 Task: Create an event encompassing a joyous picnic and engaging sports day, fostering unity and teamwork among colleagues at the company-wide health fair on September 27th from 11 AM to 3 PM.
Action: Mouse moved to (85, 277)
Screenshot: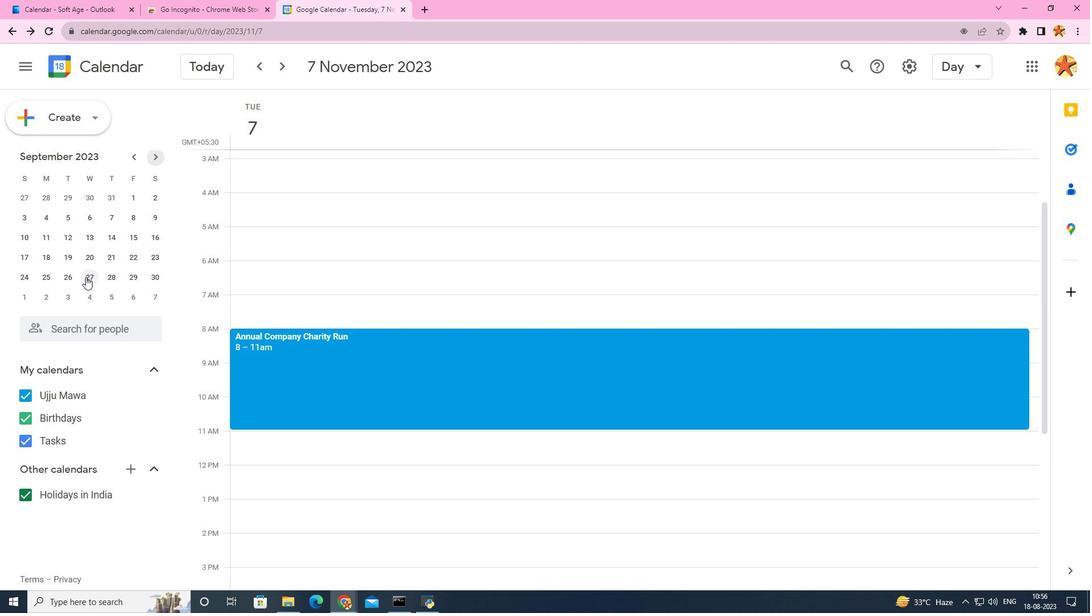 
Action: Mouse pressed left at (85, 277)
Screenshot: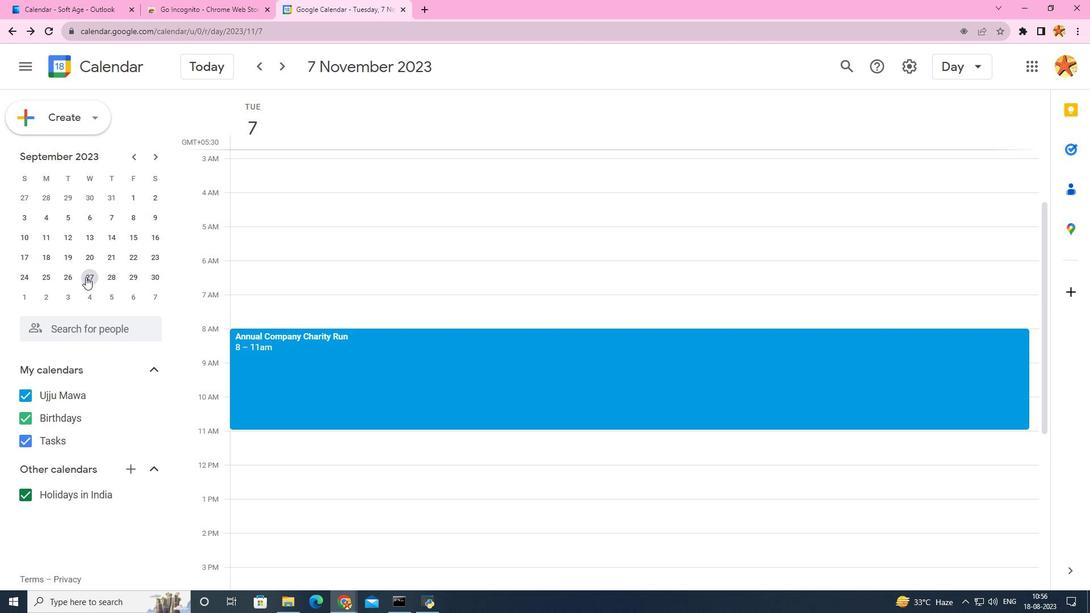 
Action: Mouse moved to (253, 330)
Screenshot: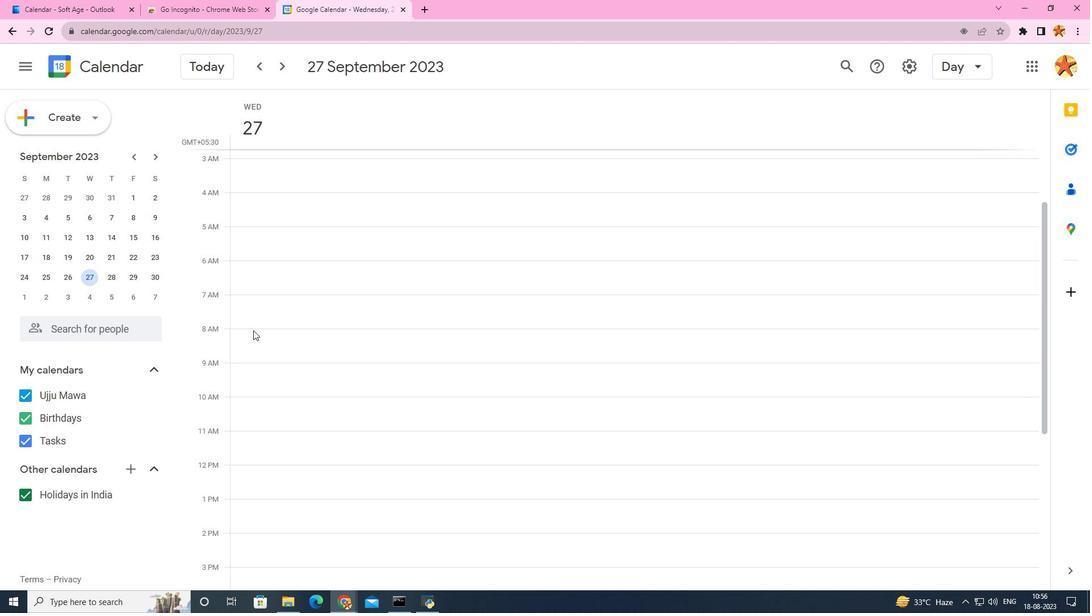 
Action: Mouse scrolled (253, 330) with delta (0, 0)
Screenshot: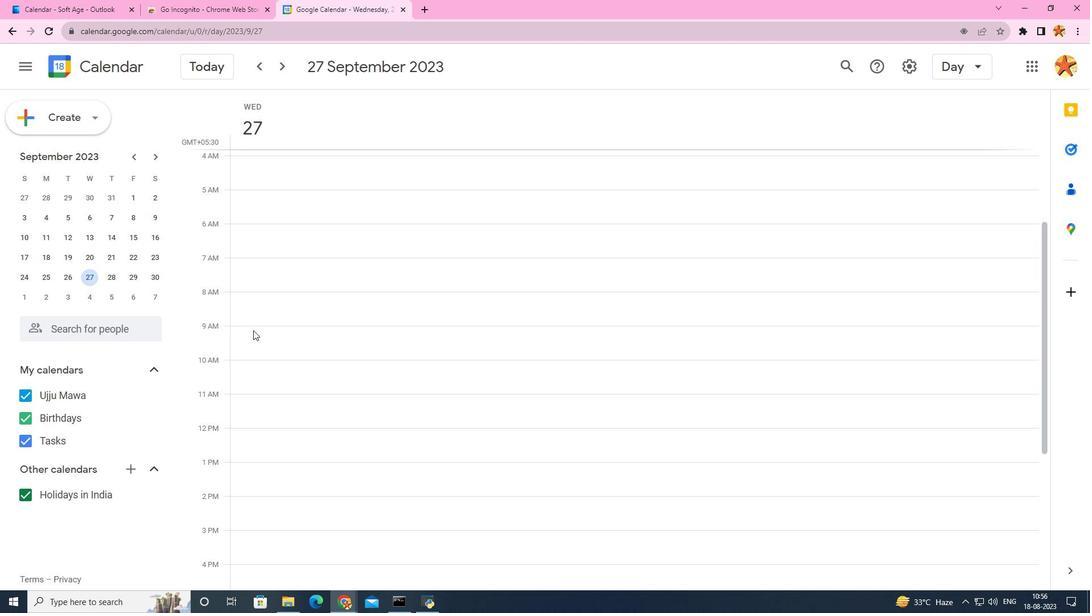 
Action: Mouse moved to (238, 382)
Screenshot: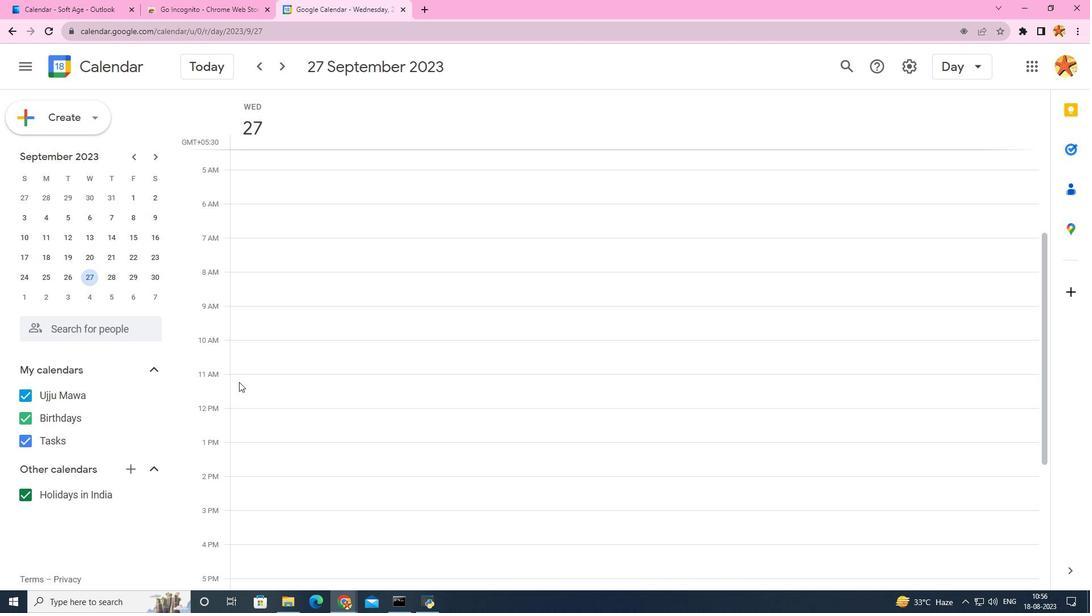 
Action: Mouse pressed left at (238, 382)
Screenshot: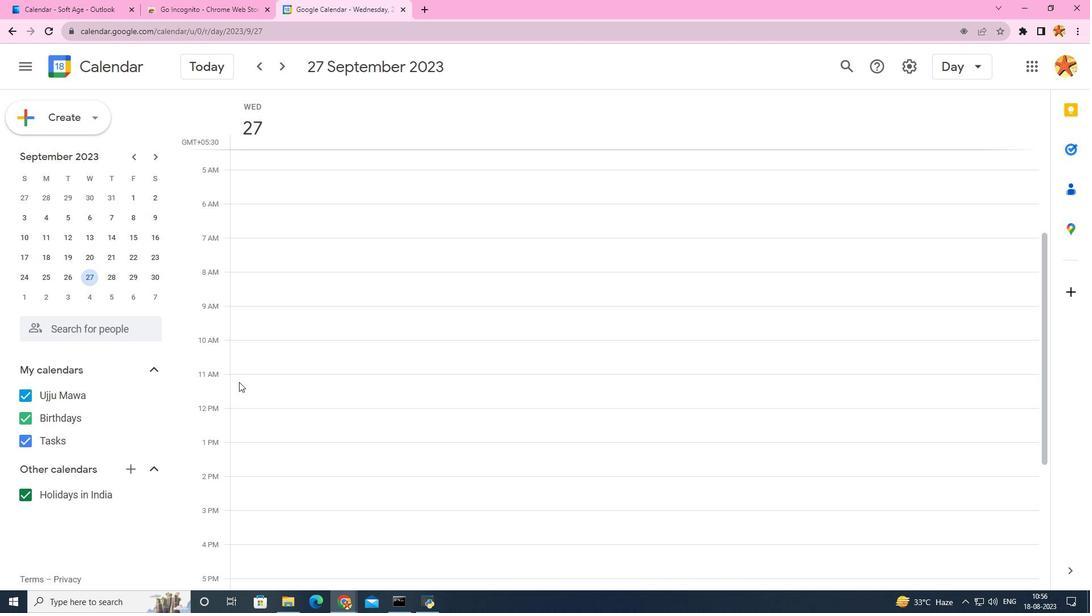 
Action: Mouse moved to (708, 257)
Screenshot: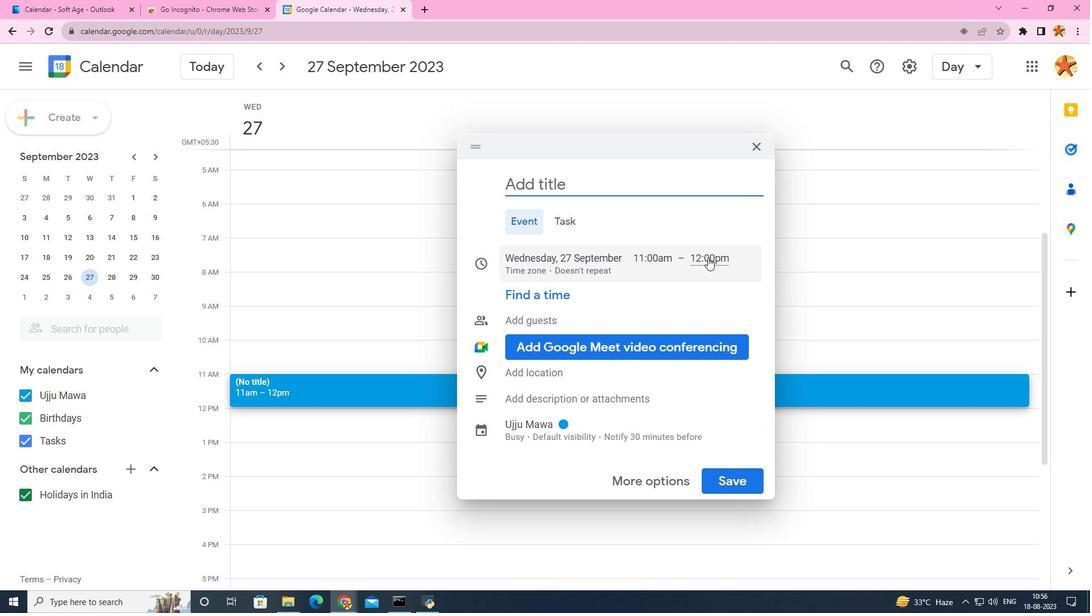
Action: Mouse pressed left at (708, 257)
Screenshot: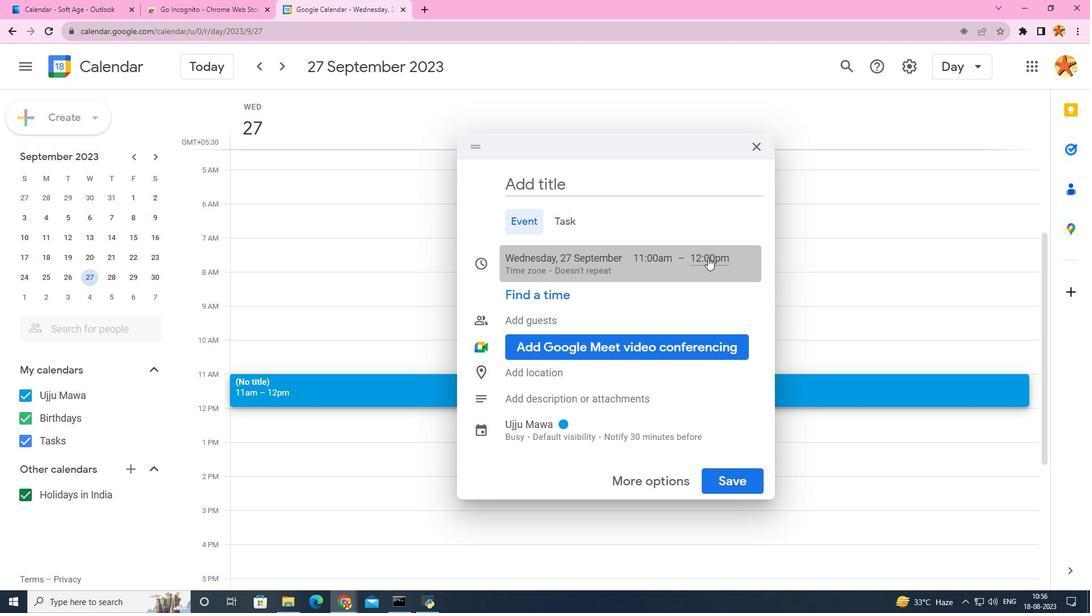 
Action: Mouse moved to (674, 401)
Screenshot: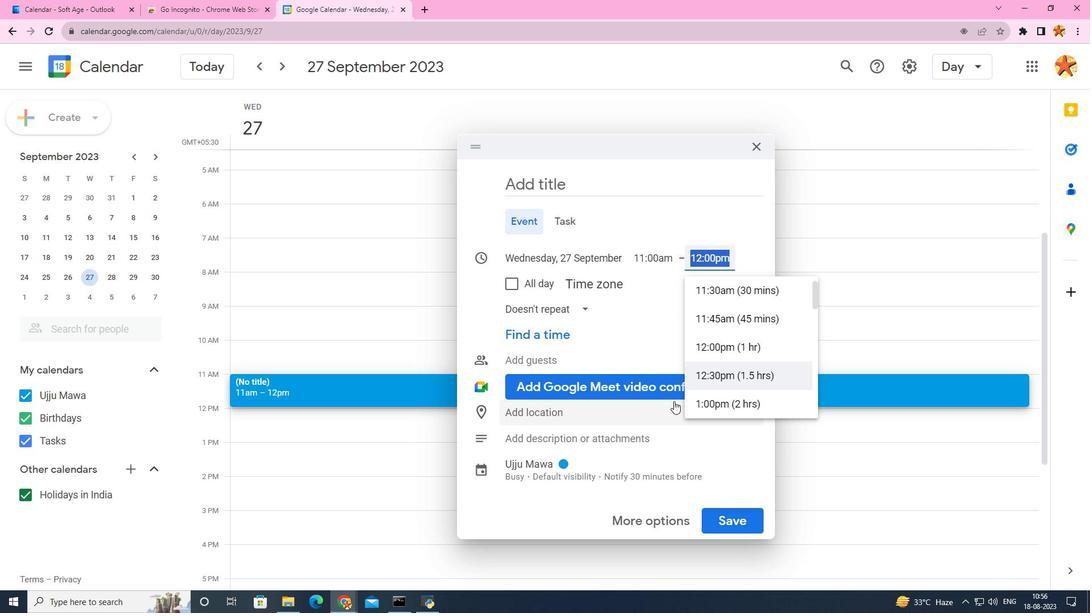 
Action: Mouse scrolled (674, 401) with delta (0, 0)
Screenshot: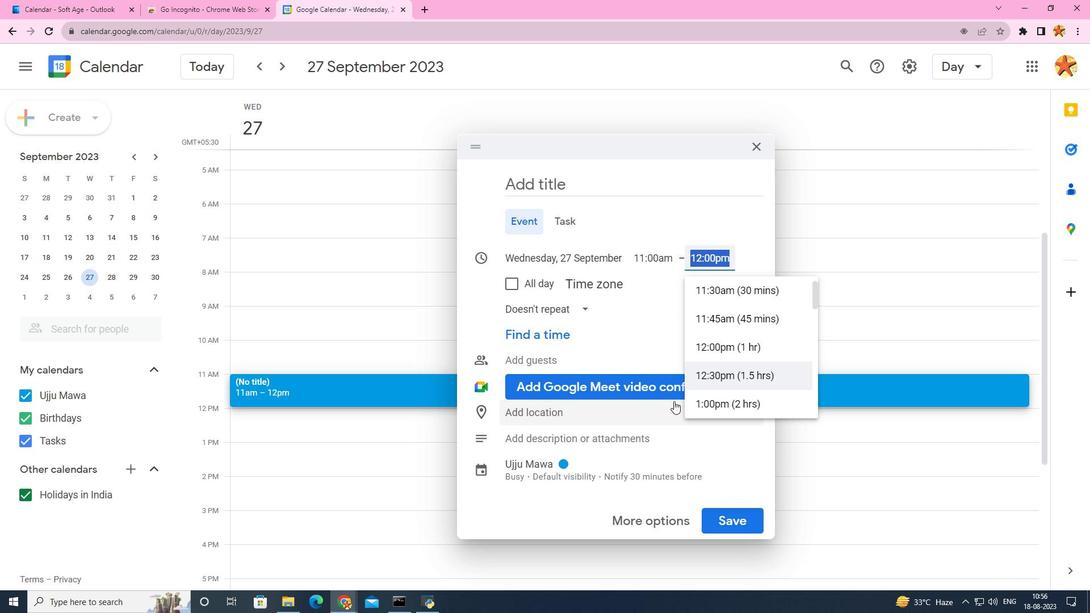 
Action: Mouse scrolled (674, 401) with delta (0, 0)
Screenshot: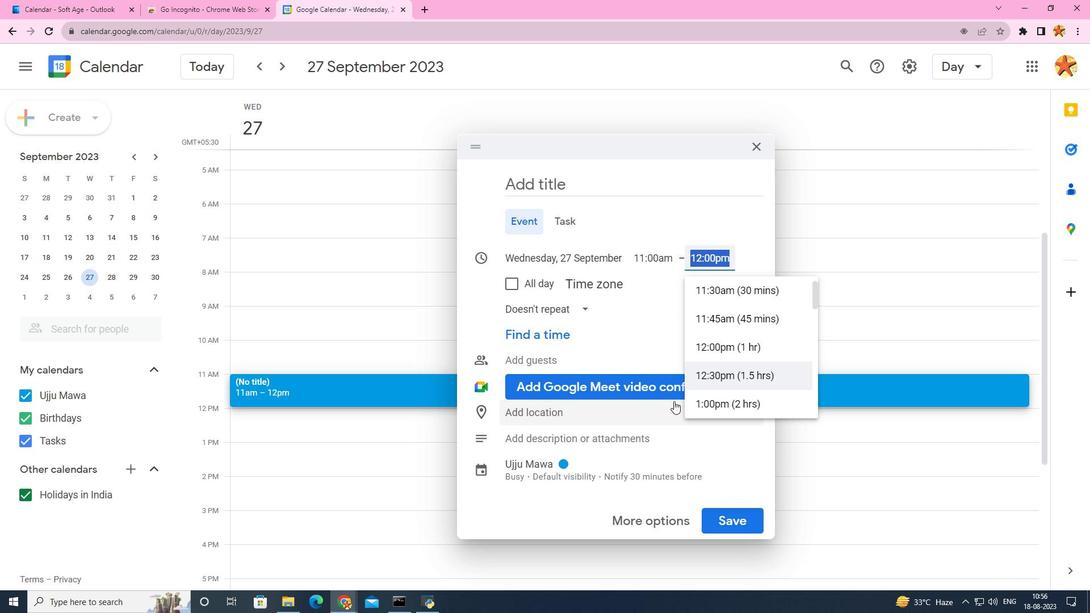 
Action: Mouse moved to (728, 390)
Screenshot: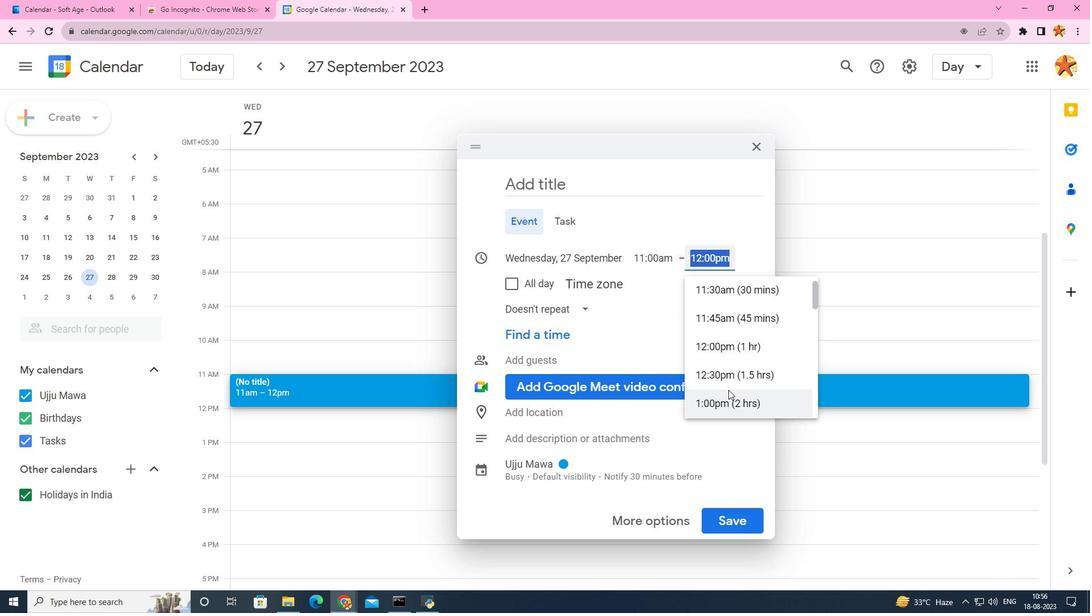 
Action: Mouse scrolled (728, 389) with delta (0, 0)
Screenshot: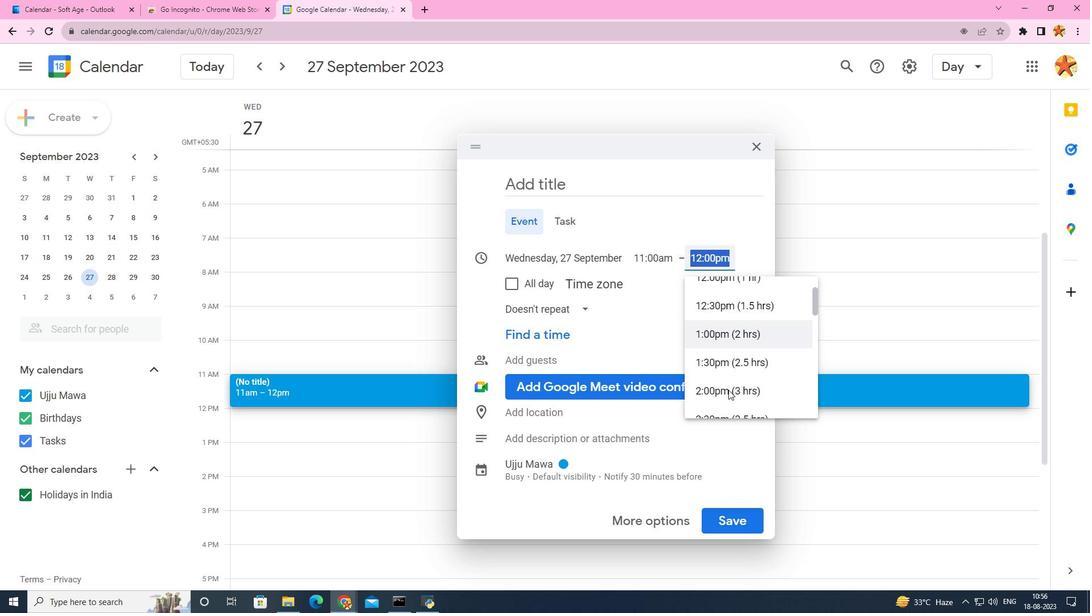 
Action: Mouse scrolled (728, 389) with delta (0, 0)
Screenshot: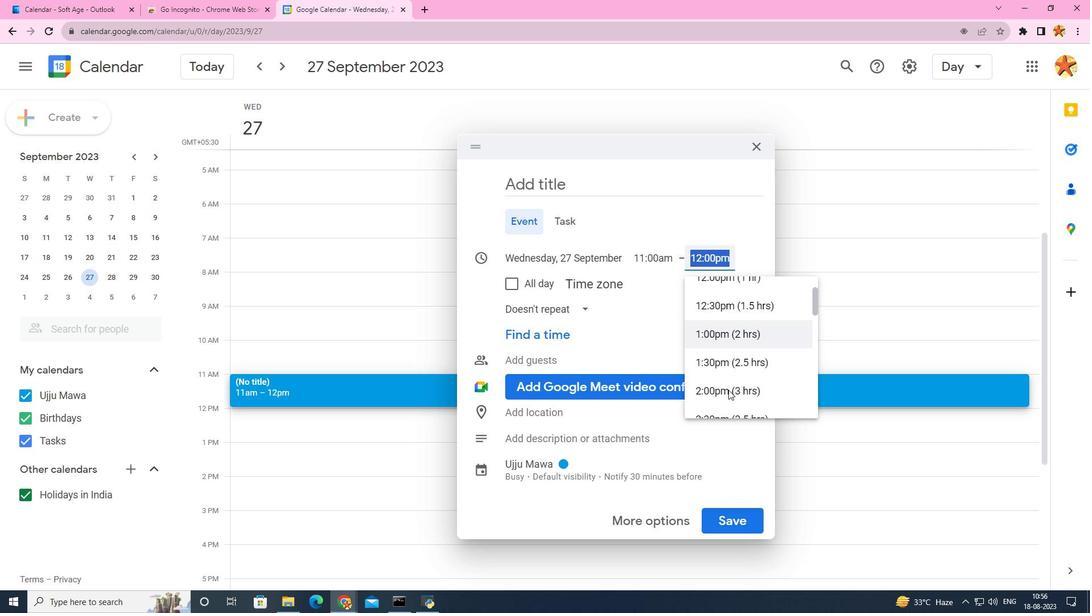 
Action: Mouse scrolled (728, 389) with delta (0, 0)
Screenshot: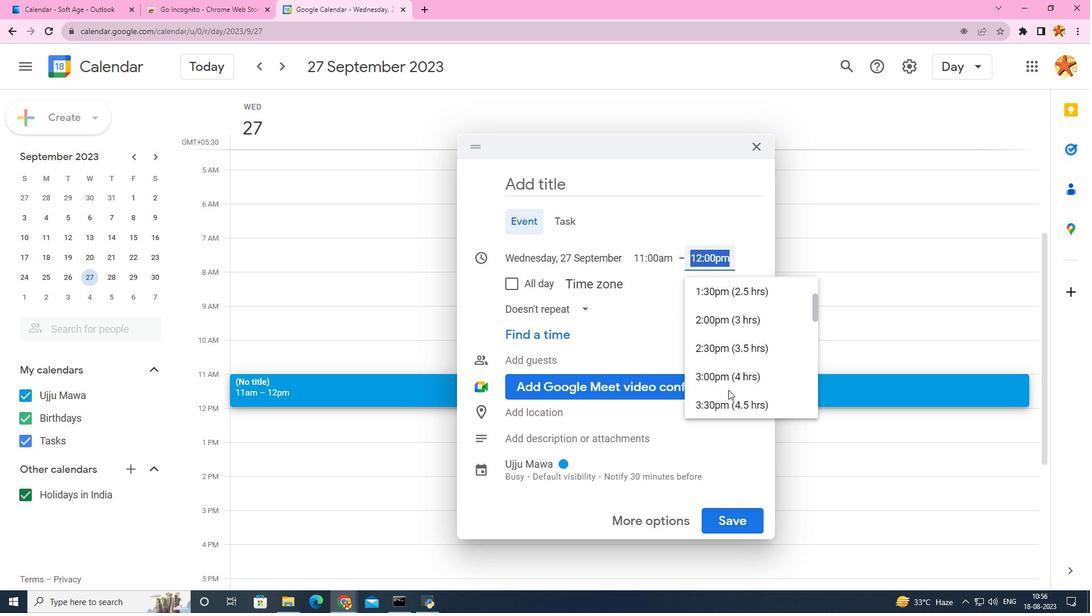 
Action: Mouse moved to (749, 342)
Screenshot: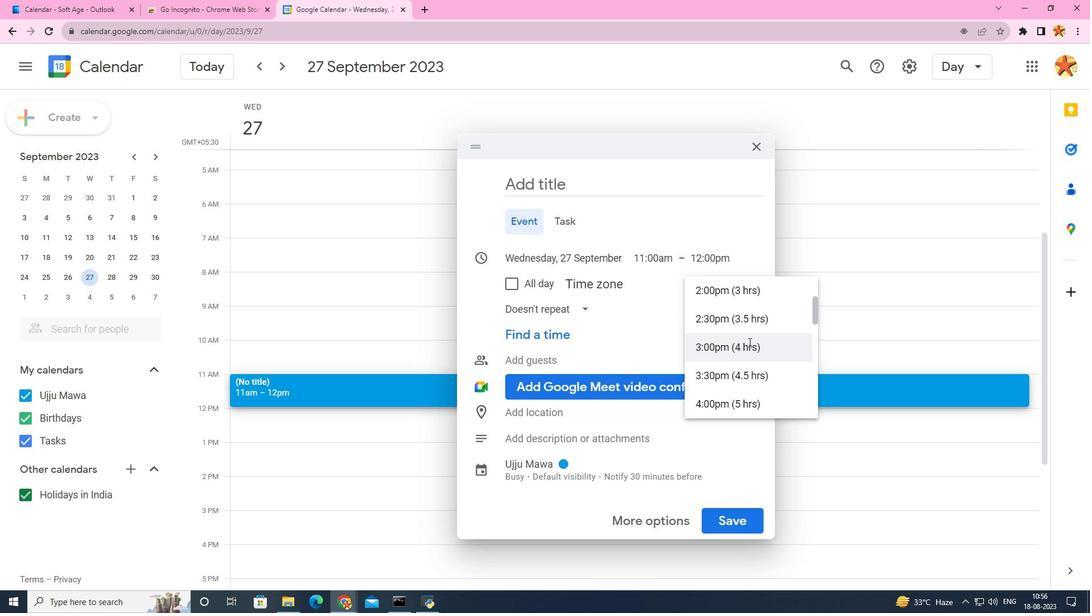 
Action: Mouse pressed left at (749, 342)
Screenshot: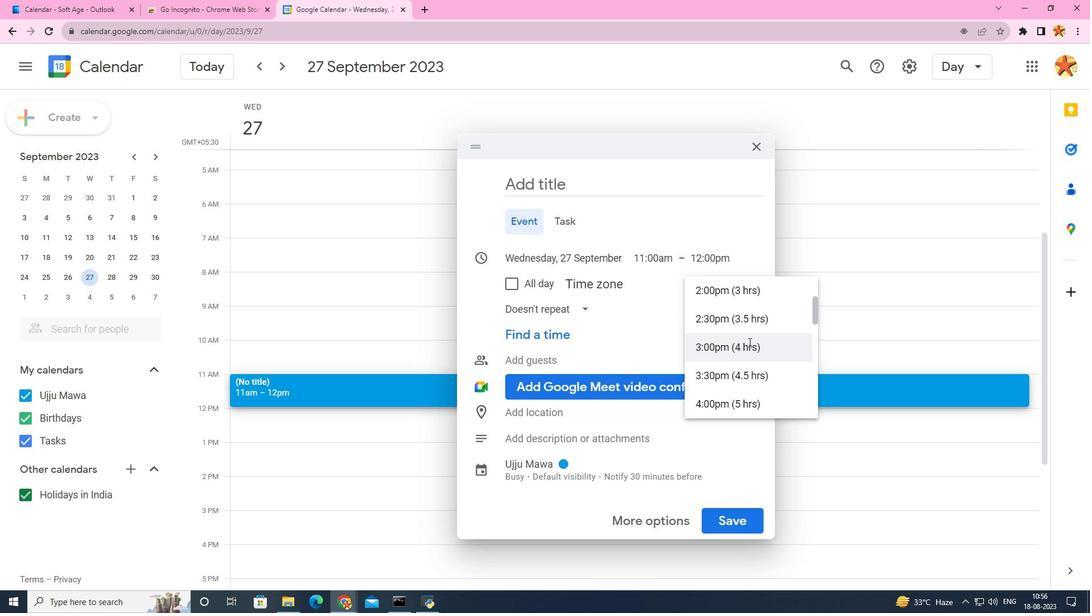 
Action: Mouse moved to (568, 191)
Screenshot: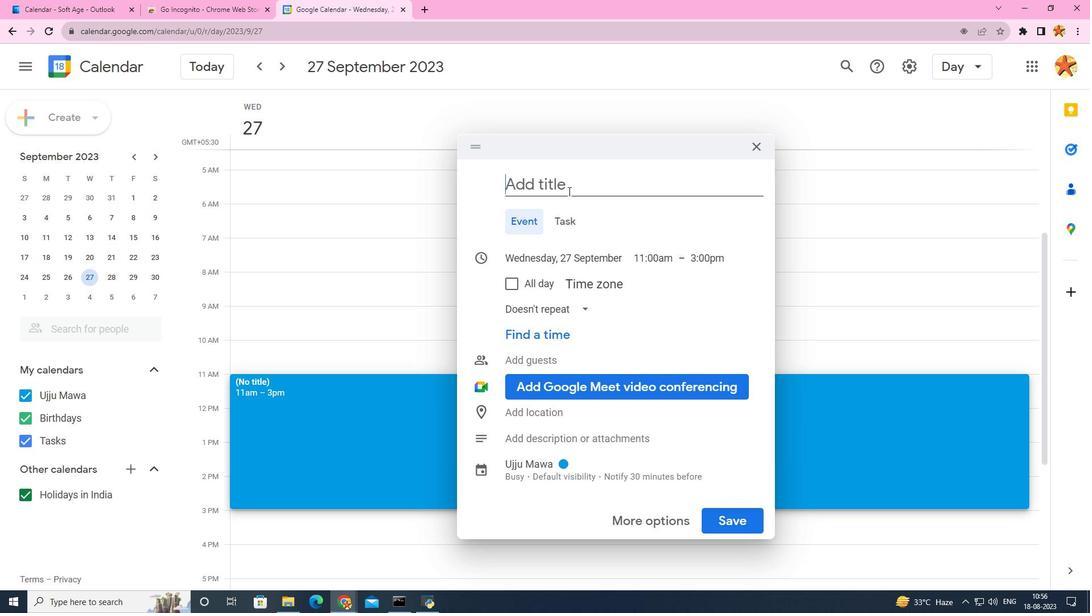 
Action: Mouse pressed left at (568, 191)
Screenshot: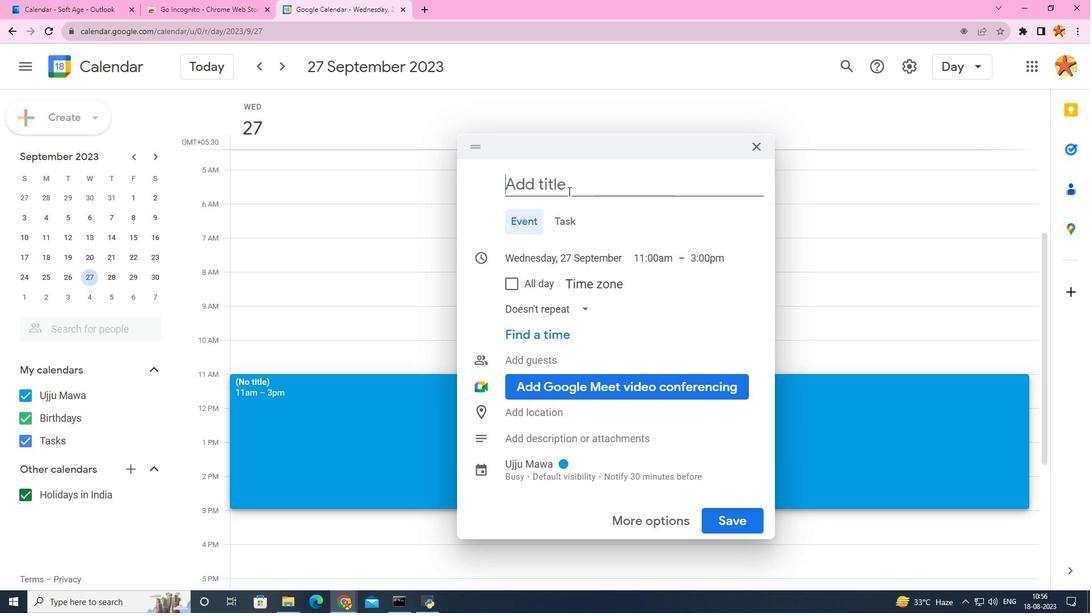 
Action: Mouse moved to (568, 191)
Screenshot: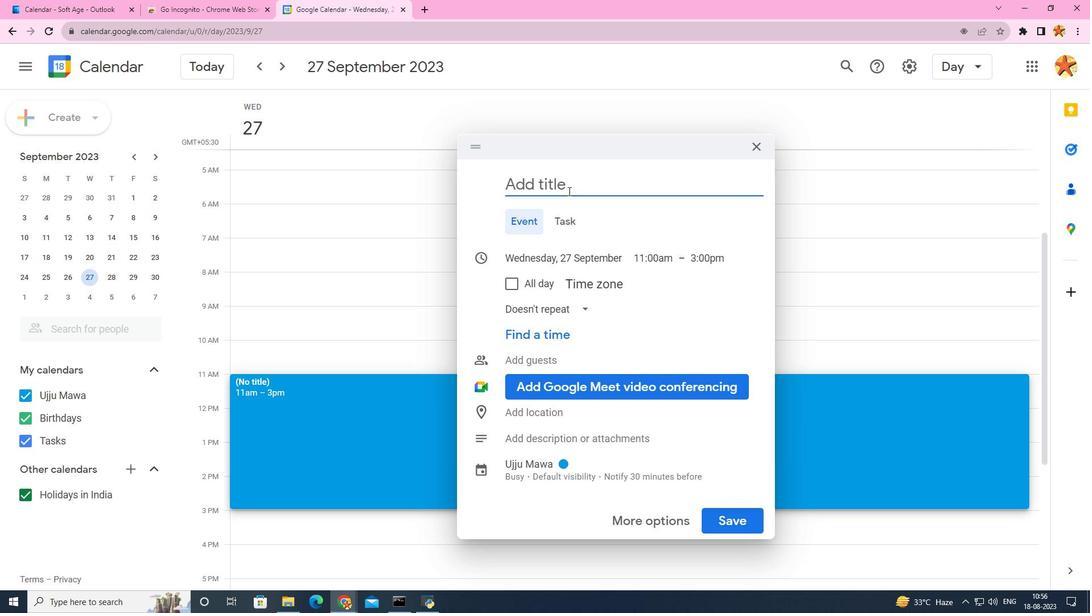 
Action: Key pressed <Key.caps_lock>P<Key.caps_lock>icnic<Key.space><Key.backspace><Key.backspace><Key.backspace><Key.backspace><Key.backspace><Key.backspace><Key.backspace><Key.backspace><Key.backspace><Key.backspace><Key.backspace><Key.backspace><Key.backspace><Key.backspace><Key.backspace><Key.caps_lock>S<Key.caps_lock>ports<Key.space>day
Screenshot: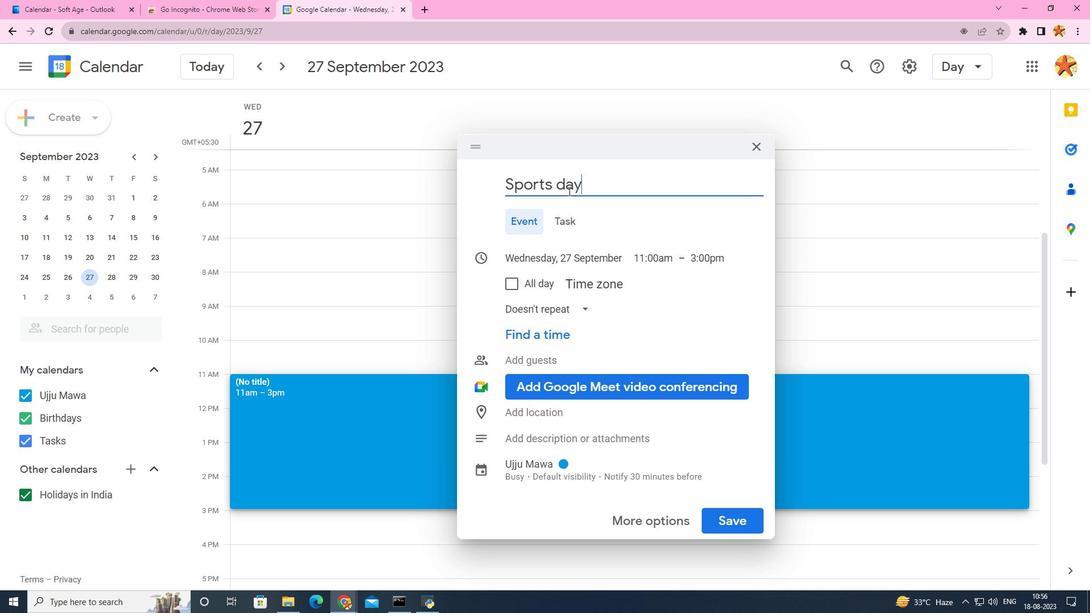 
Action: Mouse moved to (535, 437)
Screenshot: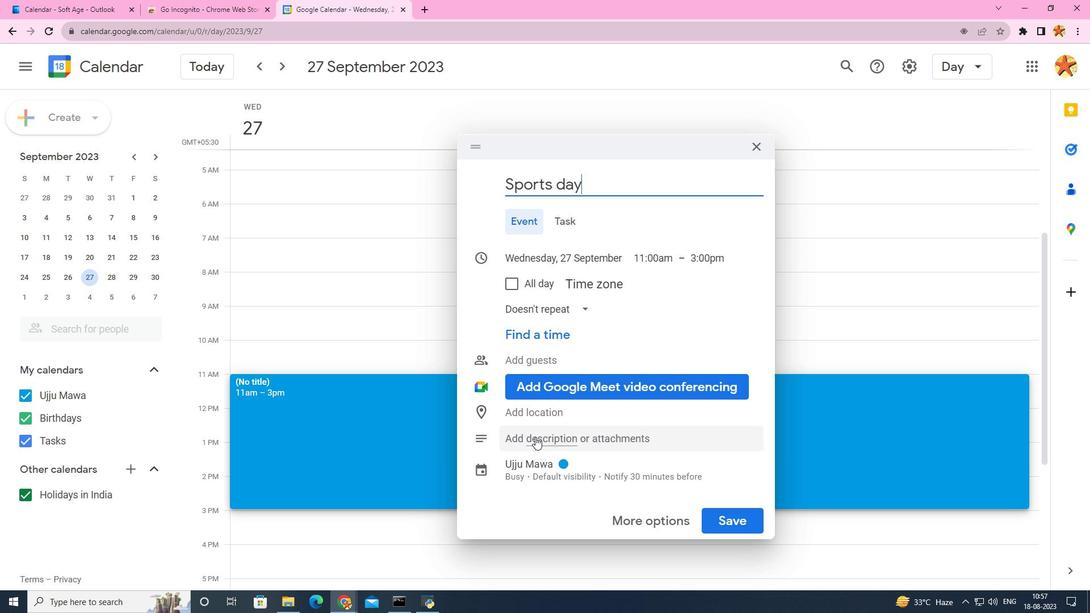 
Action: Mouse pressed left at (535, 437)
Screenshot: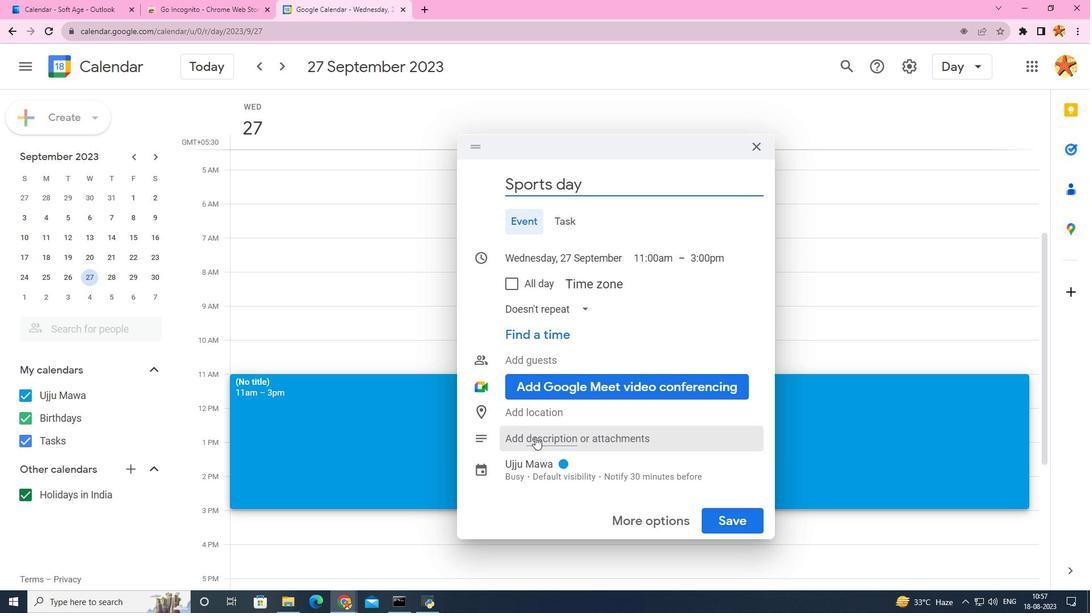 
Action: Mouse moved to (563, 414)
Screenshot: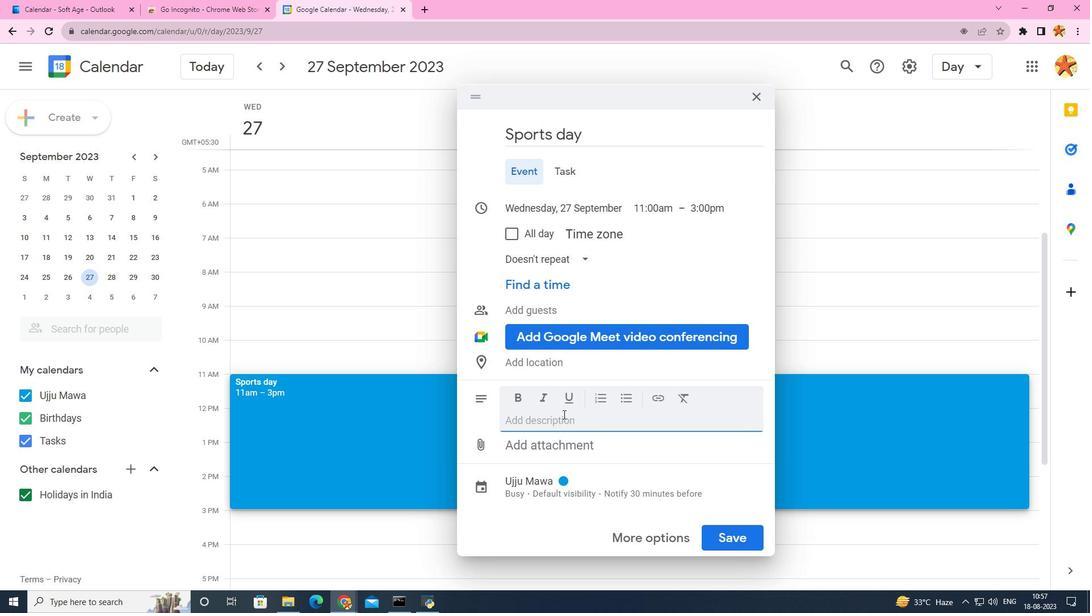 
Action: Key pressed <Key.caps_lock>A<Key.caps_lock><Key.space>pi<Key.backspace><Key.backspace>picnic<Key.space>and<Key.space>engaging<Key.space>
Screenshot: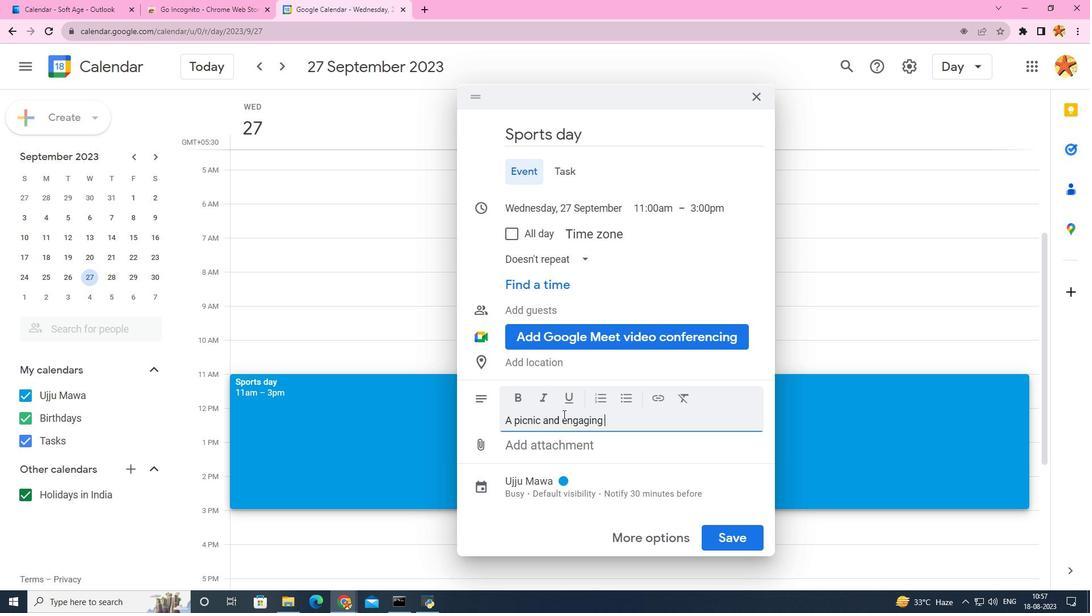 
Action: Mouse moved to (562, 419)
Screenshot: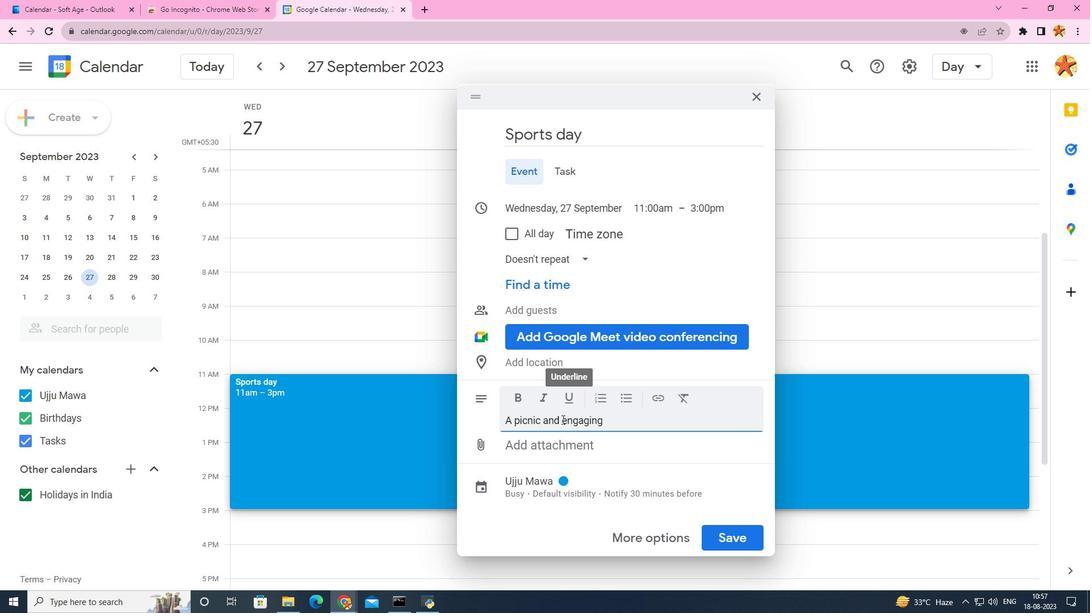 
Action: Mouse pressed left at (562, 419)
Screenshot: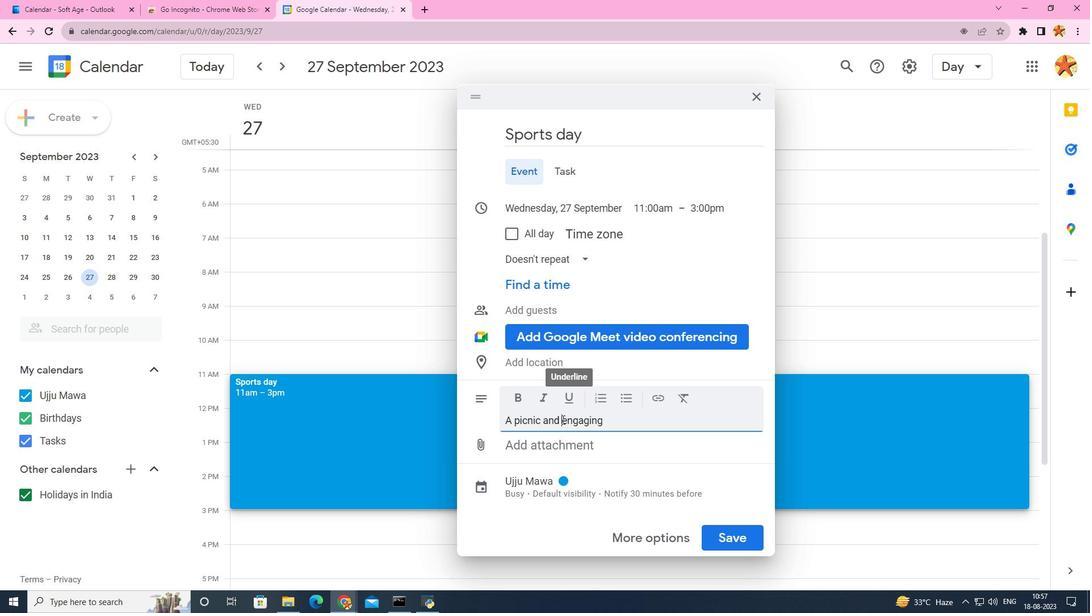 
Action: Key pressed <Key.space>an<Key.space>
Screenshot: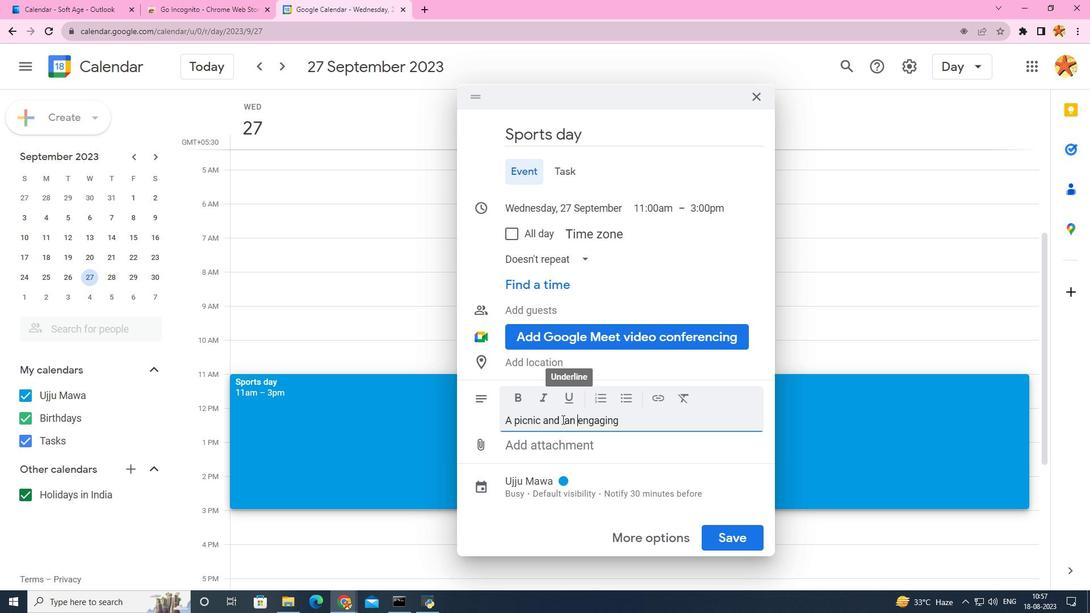 
Action: Mouse moved to (632, 420)
Screenshot: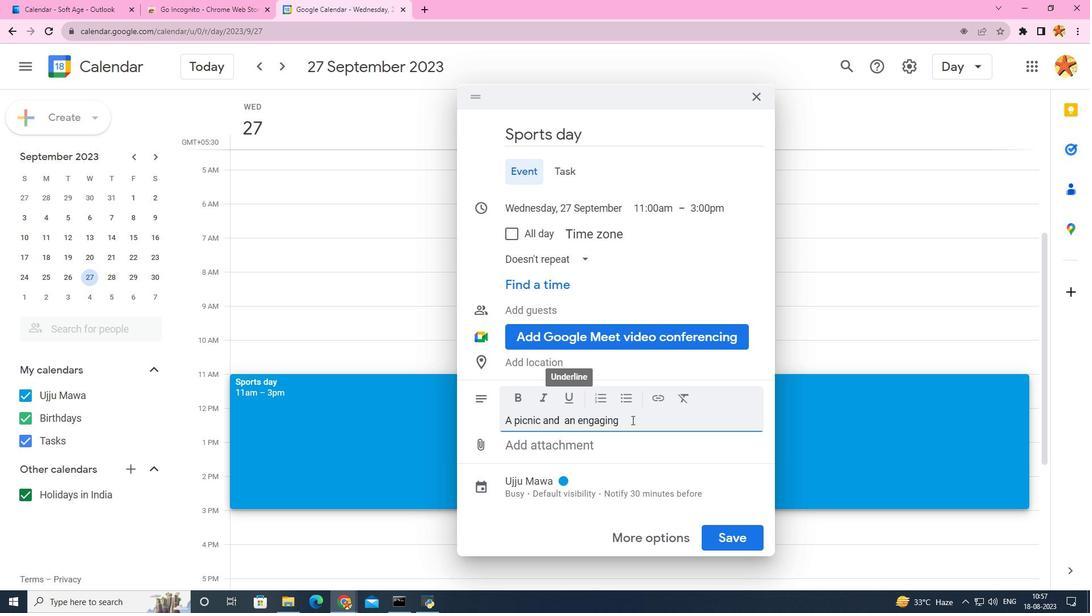 
Action: Mouse pressed left at (632, 420)
Screenshot: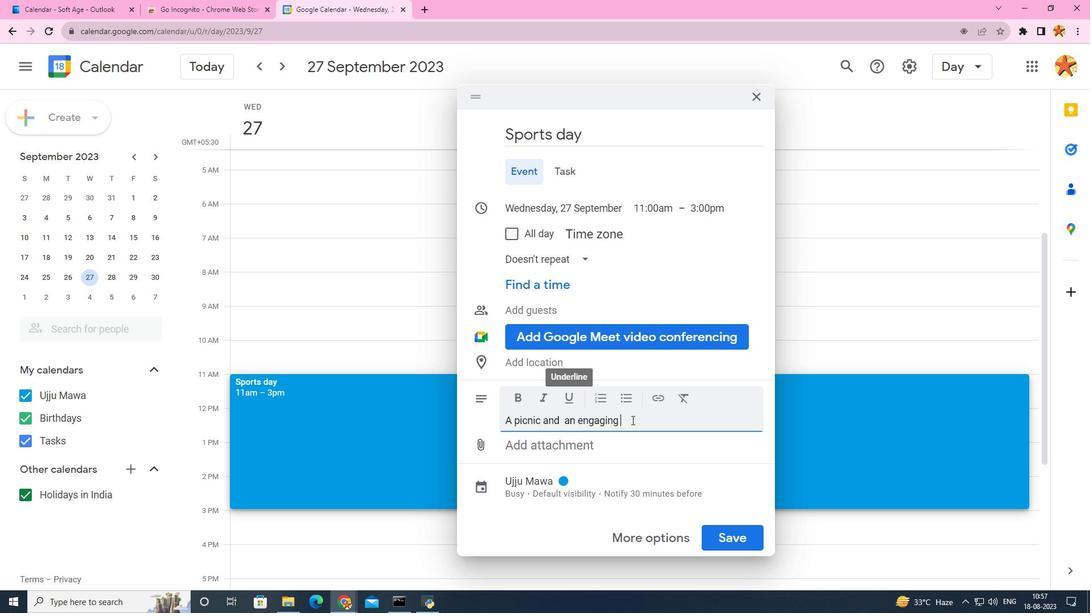 
Action: Mouse moved to (580, 417)
Screenshot: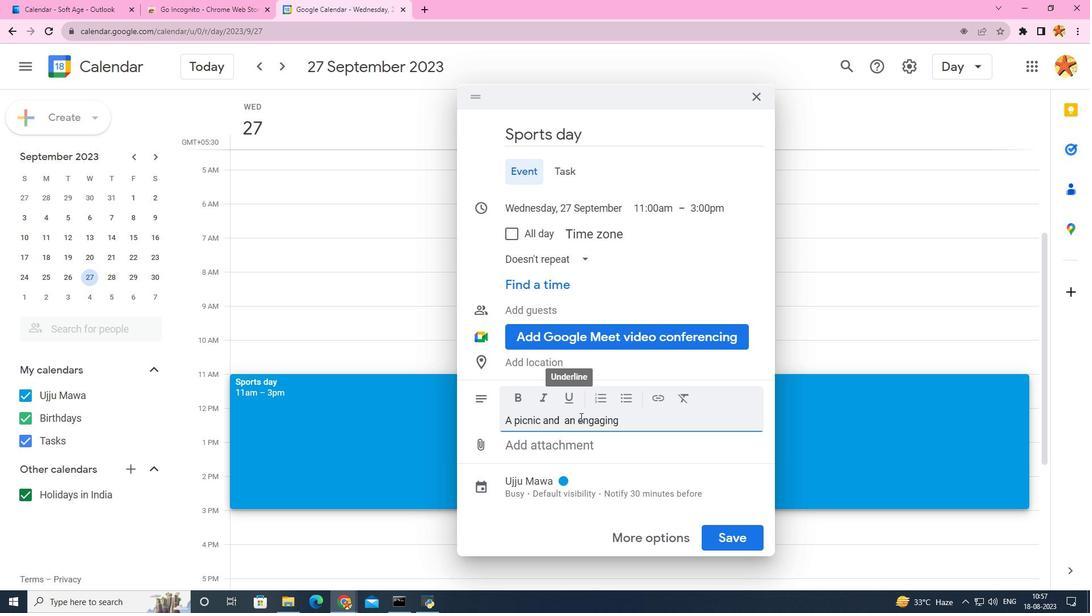 
Action: Key pressed sports<Key.space>dy<Key.backspace>ay<Key.space>,fostering<Key.space>unity<Key.space>and<Key.space>teamwork<Key.space>among<Key.space>colleagues<Key.space>at<Key.space>the<Key.space>company<Key.space>wide<Key.space>health<Key.space>fair.
Screenshot: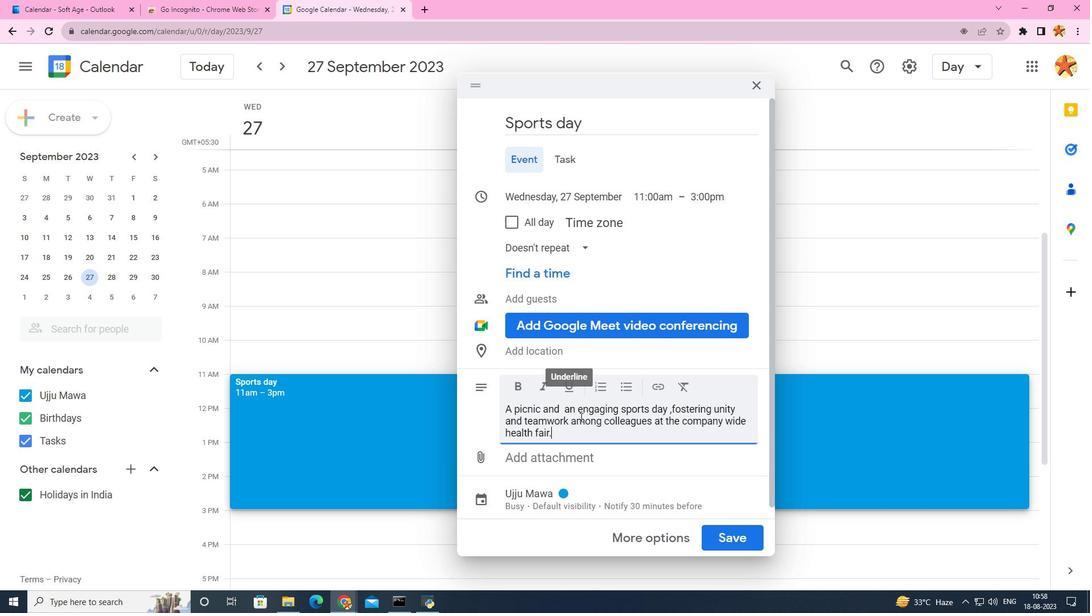 
Action: Mouse moved to (513, 410)
Screenshot: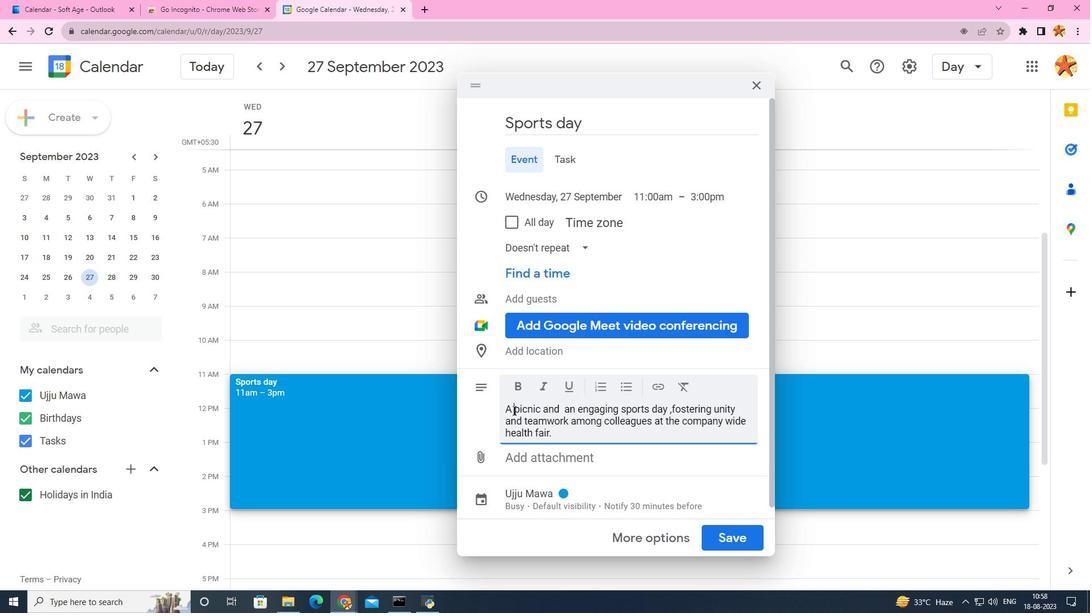 
Action: Mouse pressed left at (513, 410)
Screenshot: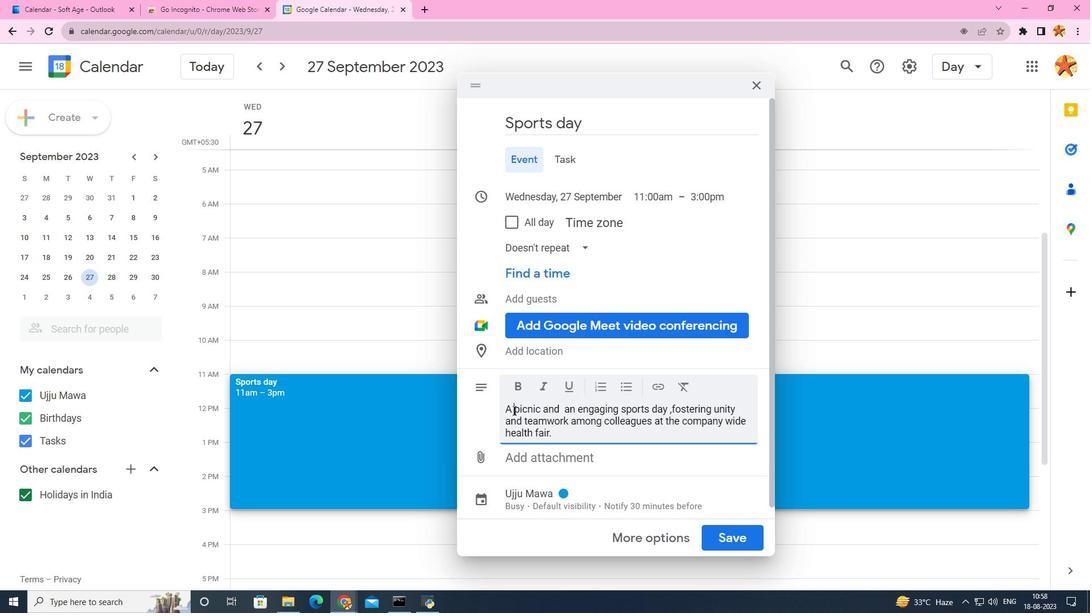
Action: Key pressed joyoud<Key.backspace>=s<Key.space><Key.backspace><Key.backspace><Key.backspace>s<Key.space>
Screenshot: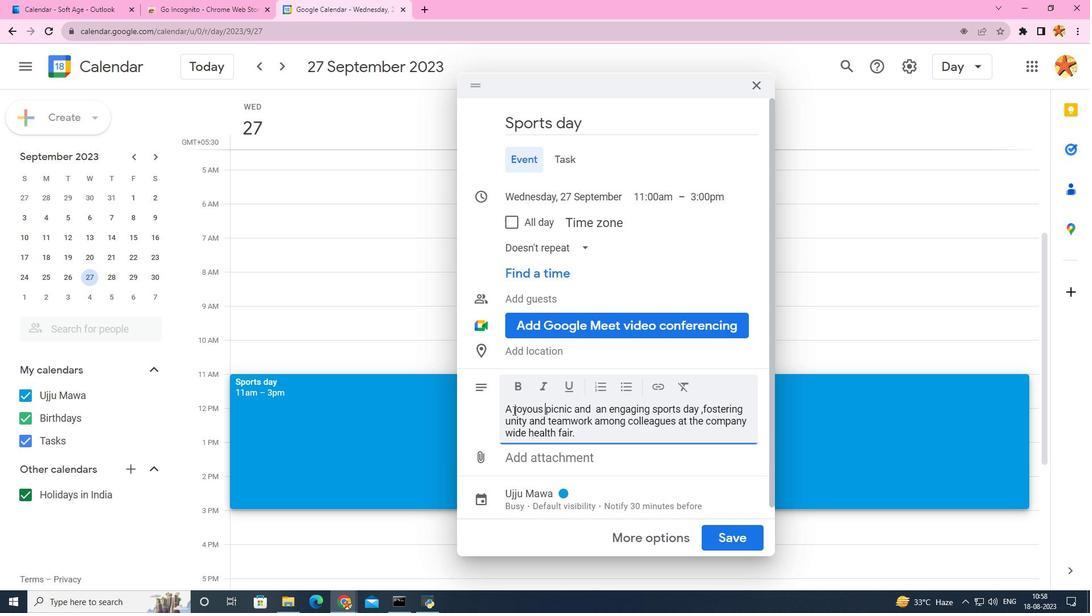
Action: Mouse moved to (715, 536)
Screenshot: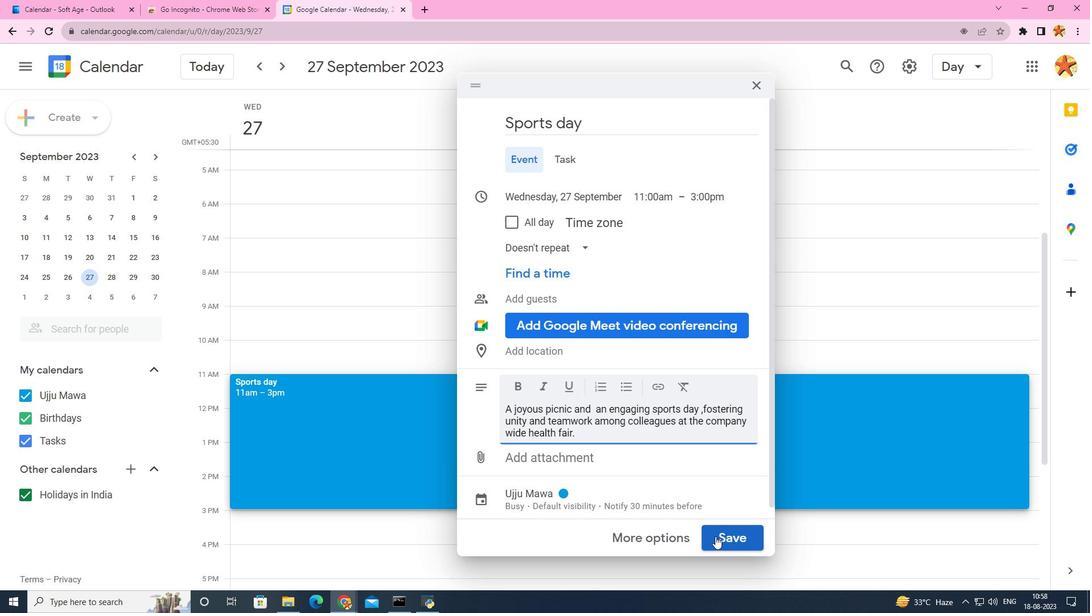 
Action: Mouse pressed left at (715, 536)
Screenshot: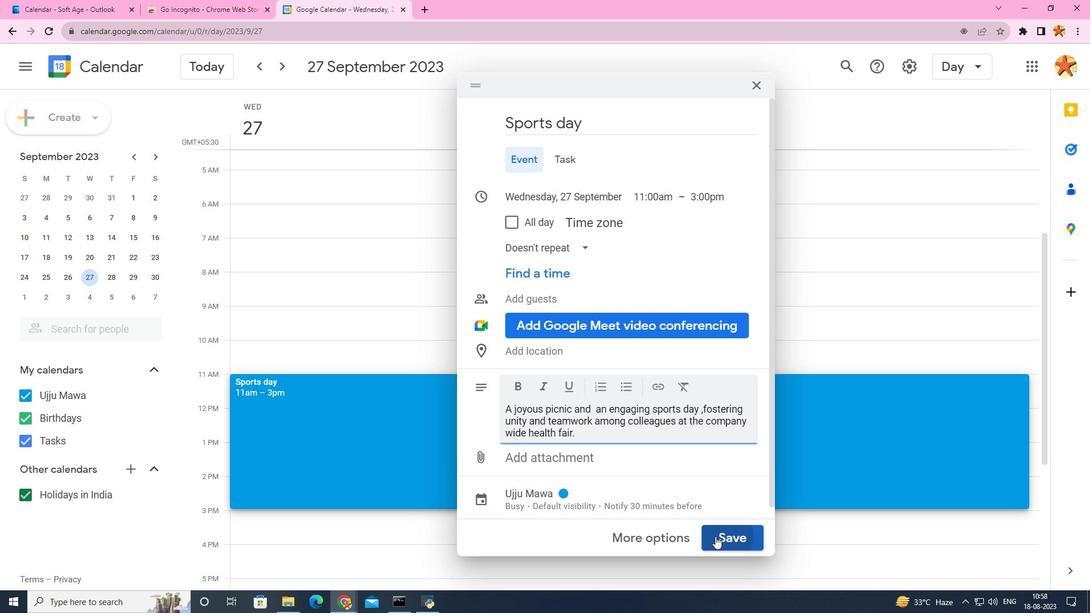 
